 Task: Select and add the product "Sweet Loren's Chocolate Chunk Edible Cookie Dough" to cart from the store "Catering by Summer Shop (Healthy Thai Bowls)".
Action: Mouse pressed left at (41, 79)
Screenshot: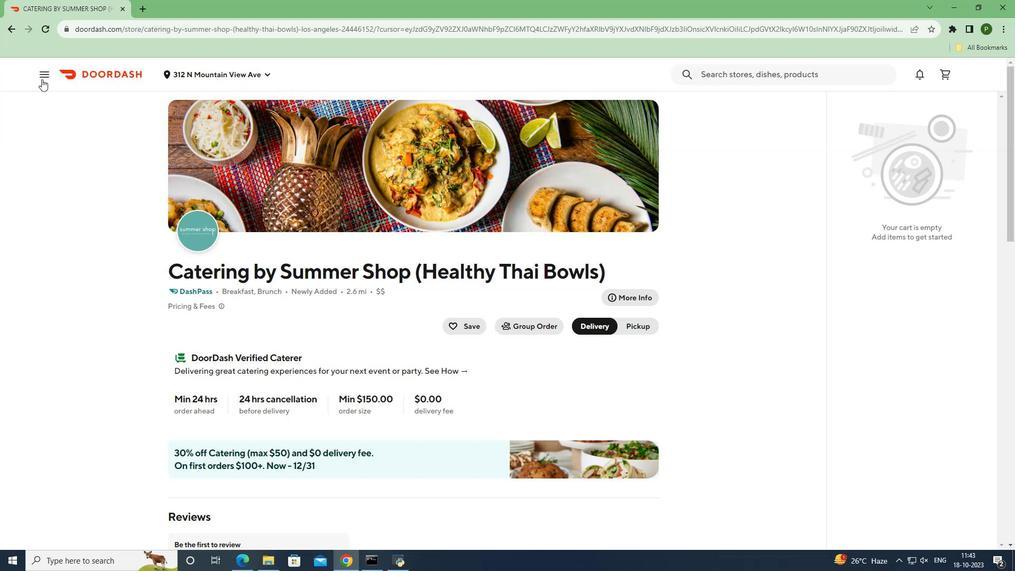
Action: Mouse moved to (49, 148)
Screenshot: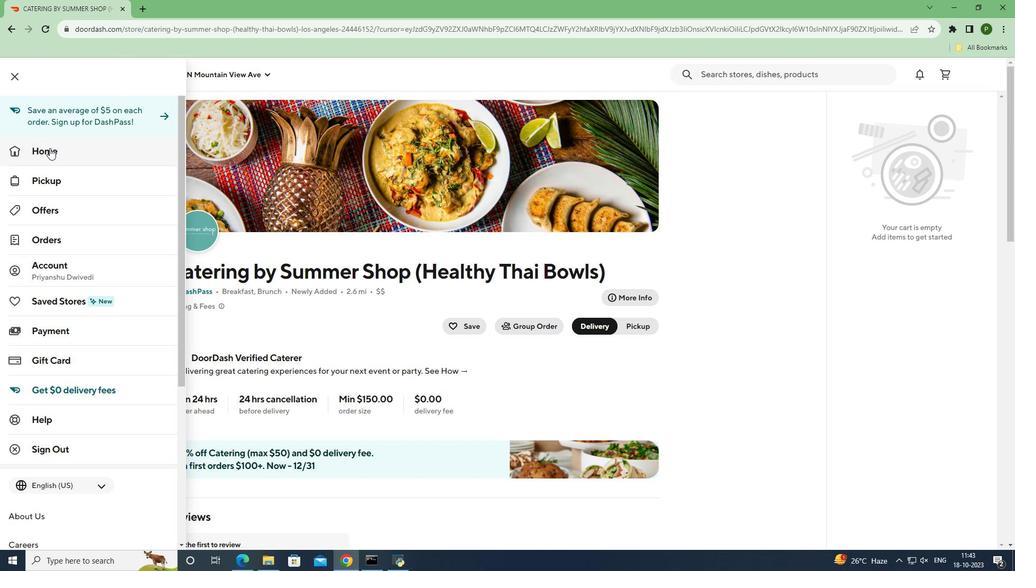 
Action: Mouse pressed left at (49, 148)
Screenshot: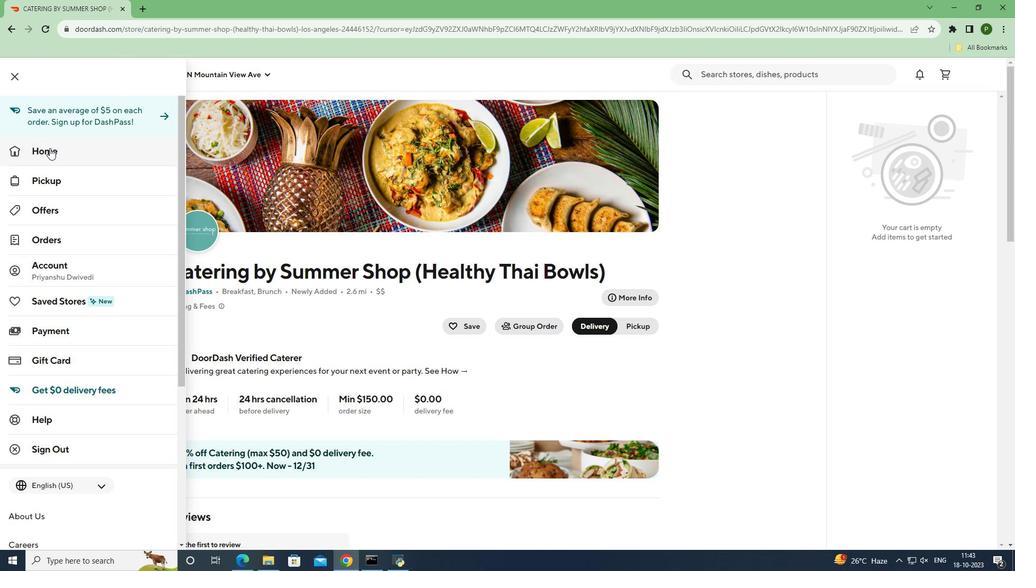 
Action: Mouse moved to (809, 116)
Screenshot: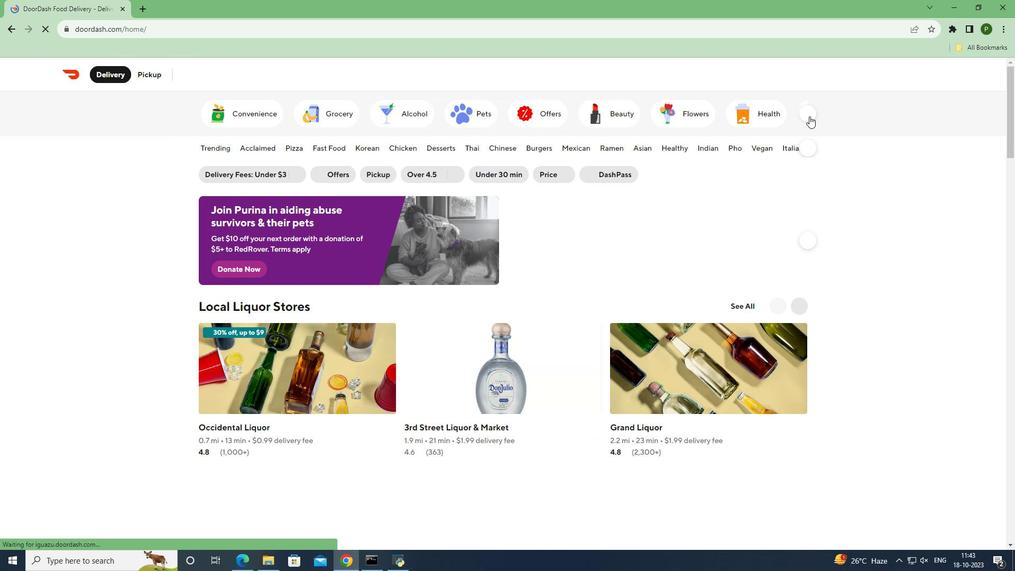 
Action: Mouse pressed left at (809, 116)
Screenshot: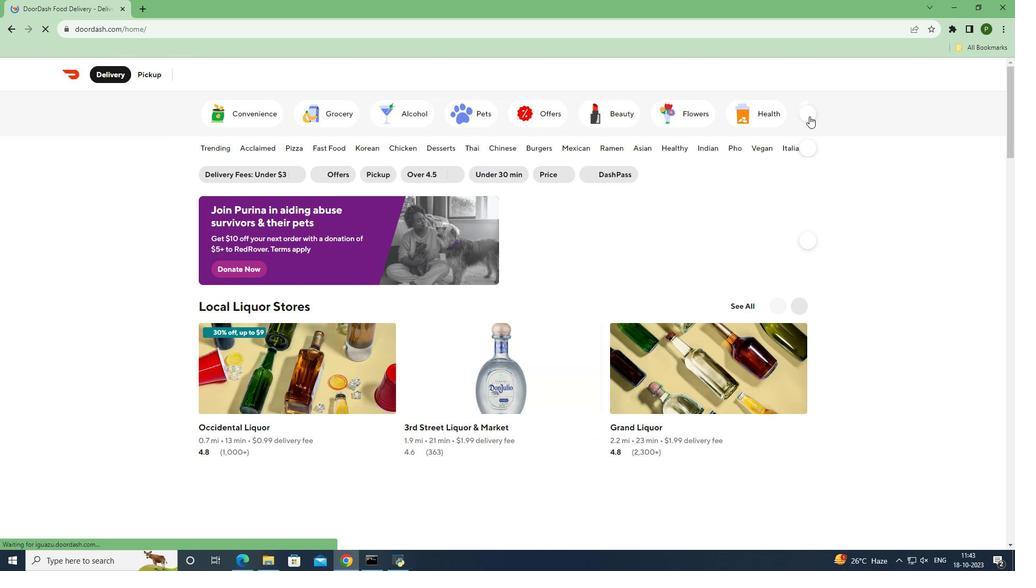 
Action: Mouse moved to (230, 110)
Screenshot: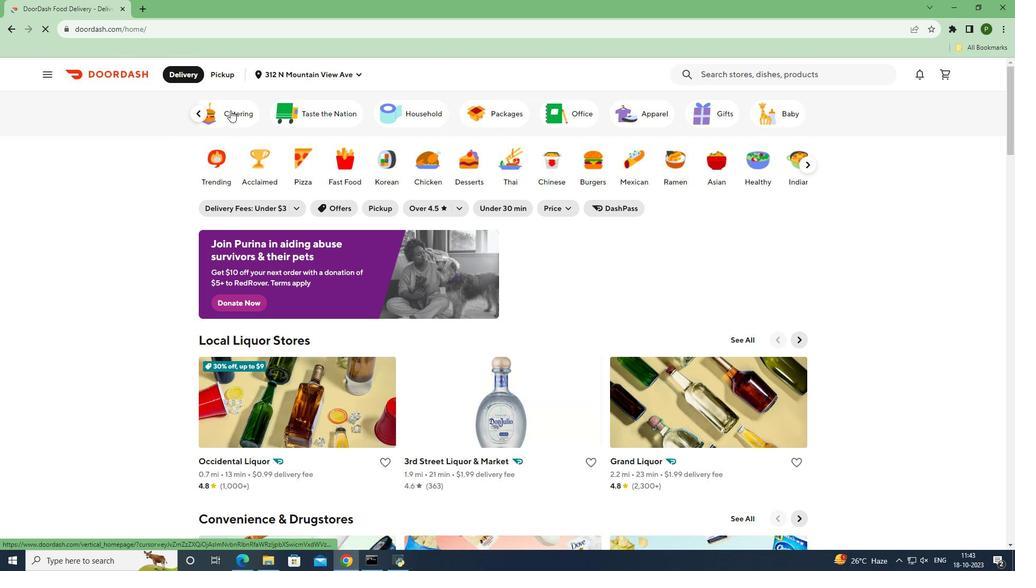 
Action: Mouse pressed left at (230, 110)
Screenshot: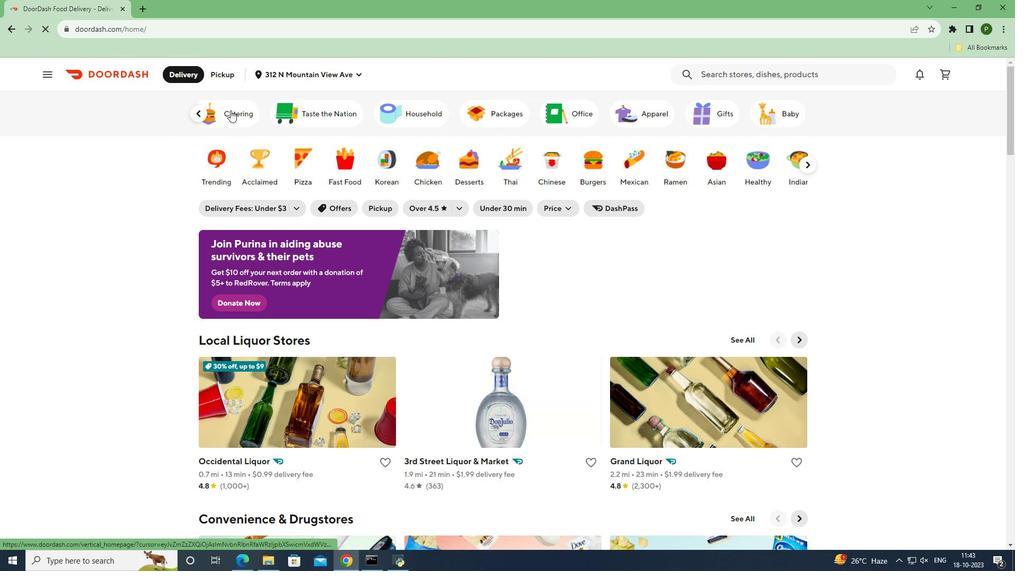 
Action: Mouse moved to (301, 286)
Screenshot: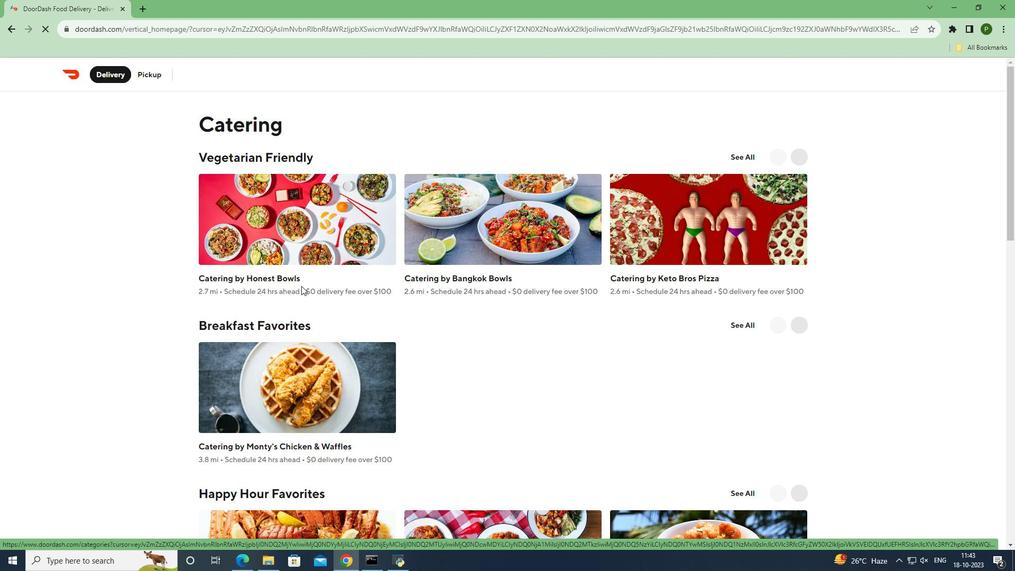 
Action: Mouse scrolled (301, 285) with delta (0, 0)
Screenshot: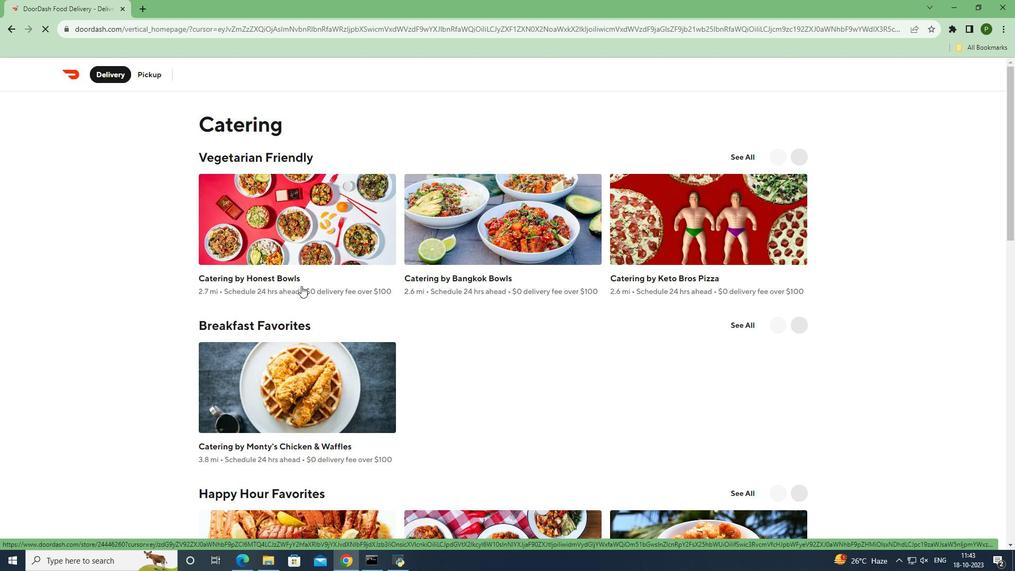 
Action: Mouse scrolled (301, 285) with delta (0, 0)
Screenshot: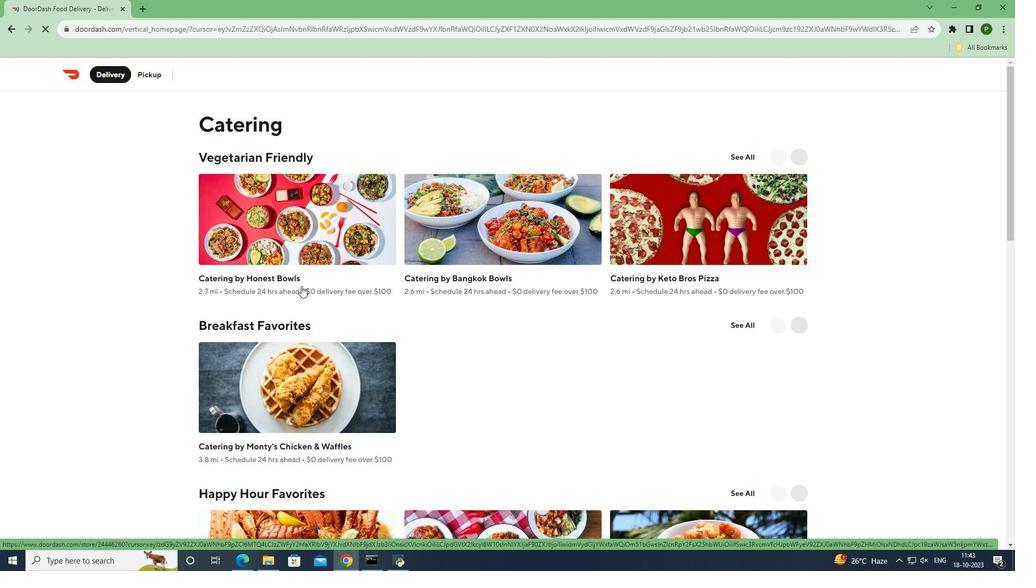 
Action: Mouse scrolled (301, 285) with delta (0, 0)
Screenshot: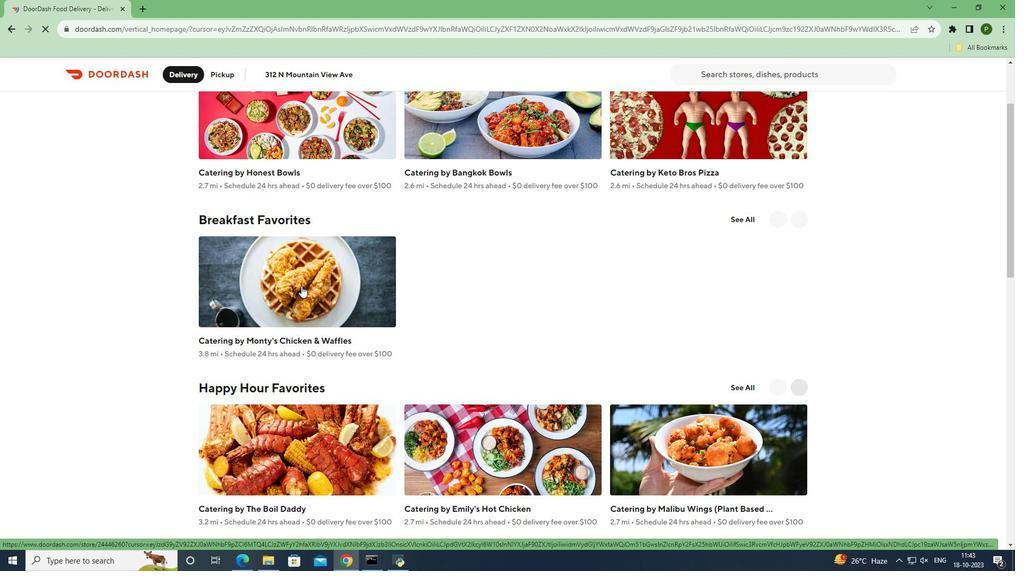
Action: Mouse scrolled (301, 285) with delta (0, 0)
Screenshot: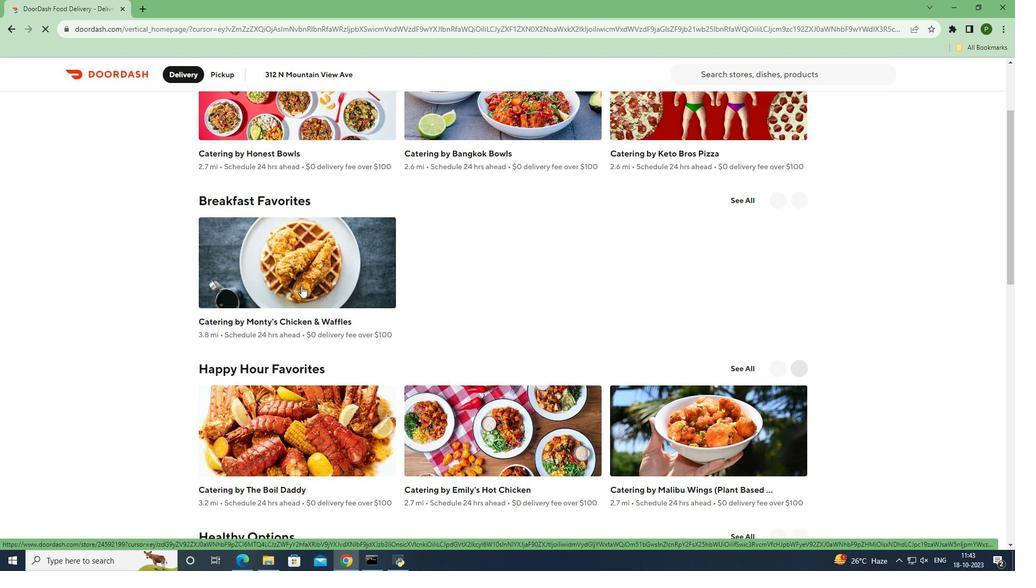 
Action: Mouse scrolled (301, 285) with delta (0, 0)
Screenshot: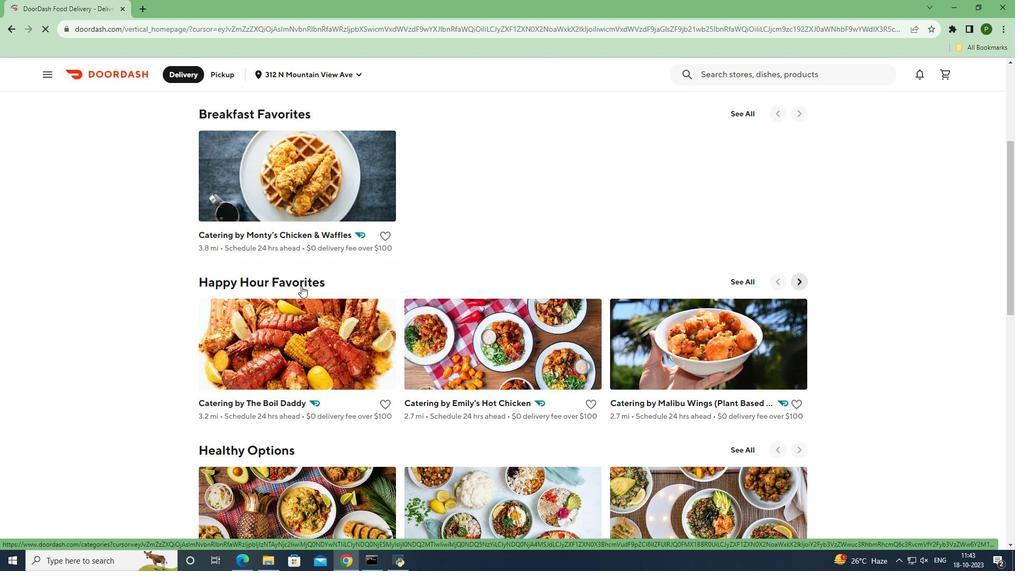 
Action: Mouse scrolled (301, 285) with delta (0, 0)
Screenshot: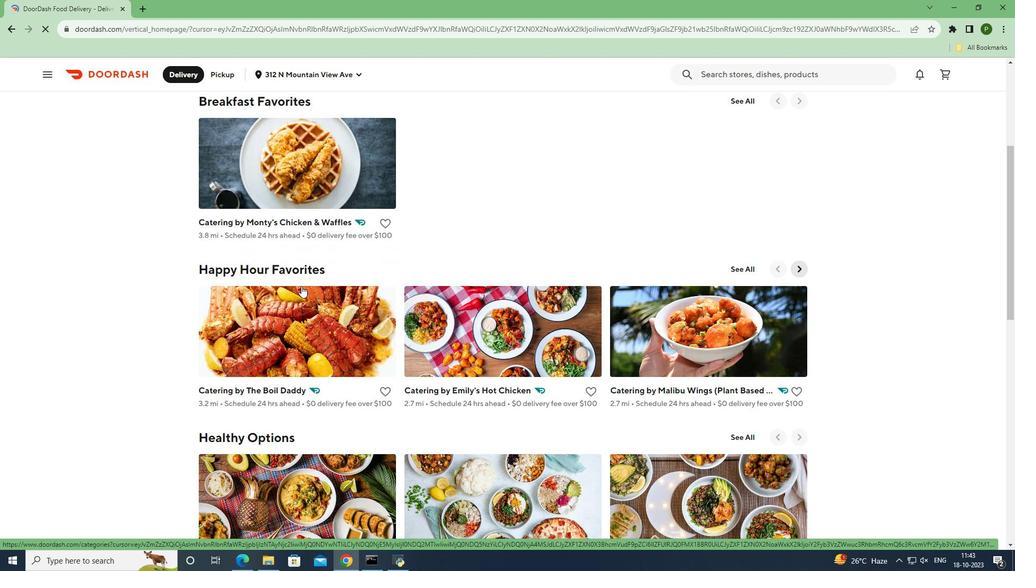
Action: Mouse scrolled (301, 285) with delta (0, 0)
Screenshot: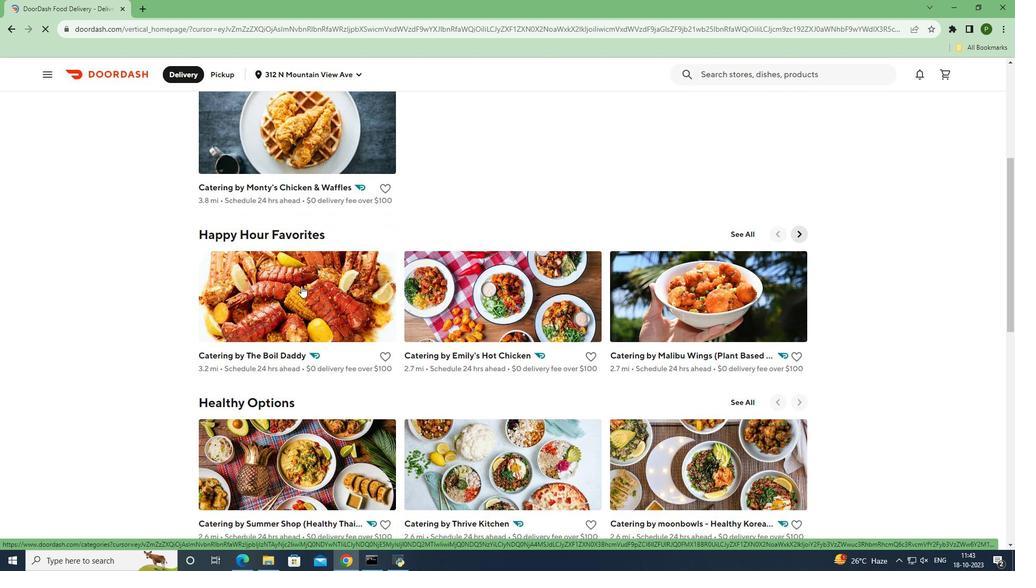 
Action: Mouse moved to (297, 335)
Screenshot: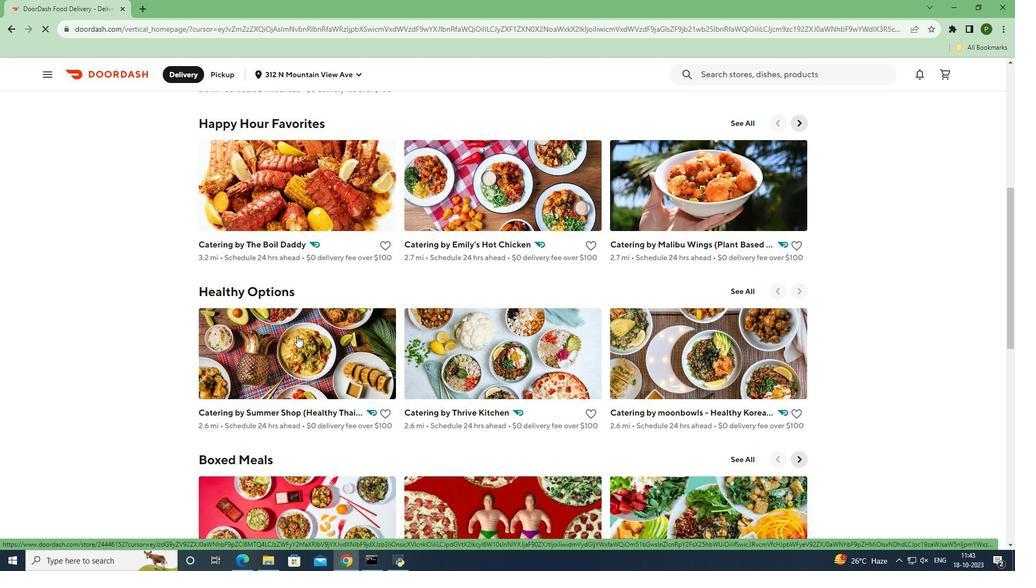 
Action: Mouse pressed left at (297, 335)
Screenshot: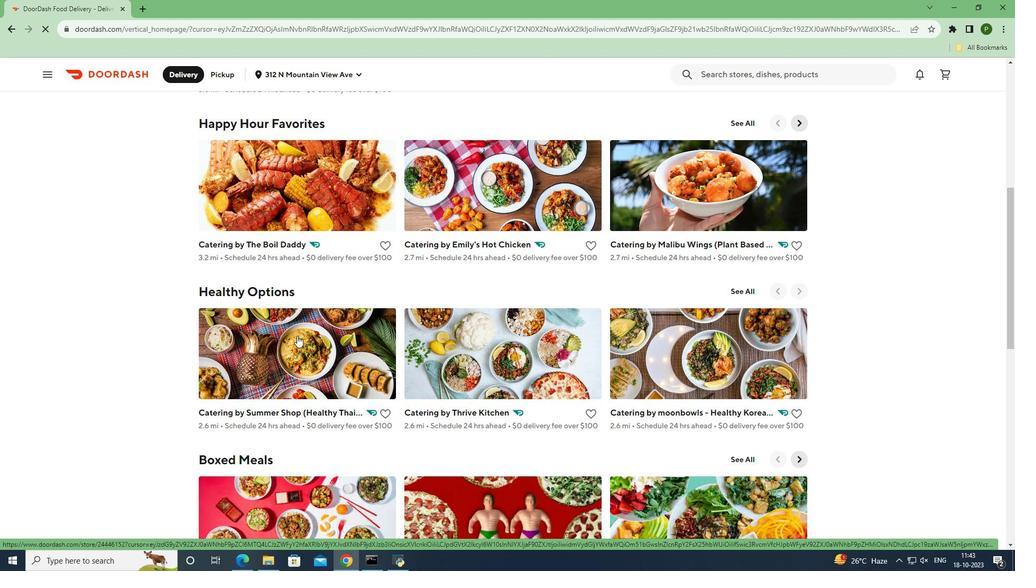 
Action: Mouse moved to (500, 272)
Screenshot: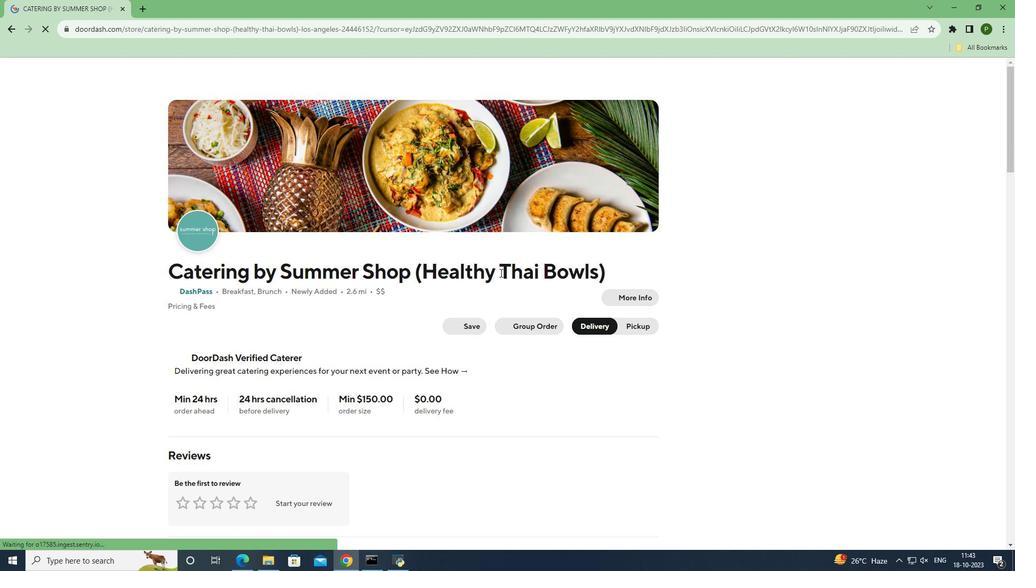
Action: Mouse scrolled (500, 272) with delta (0, 0)
Screenshot: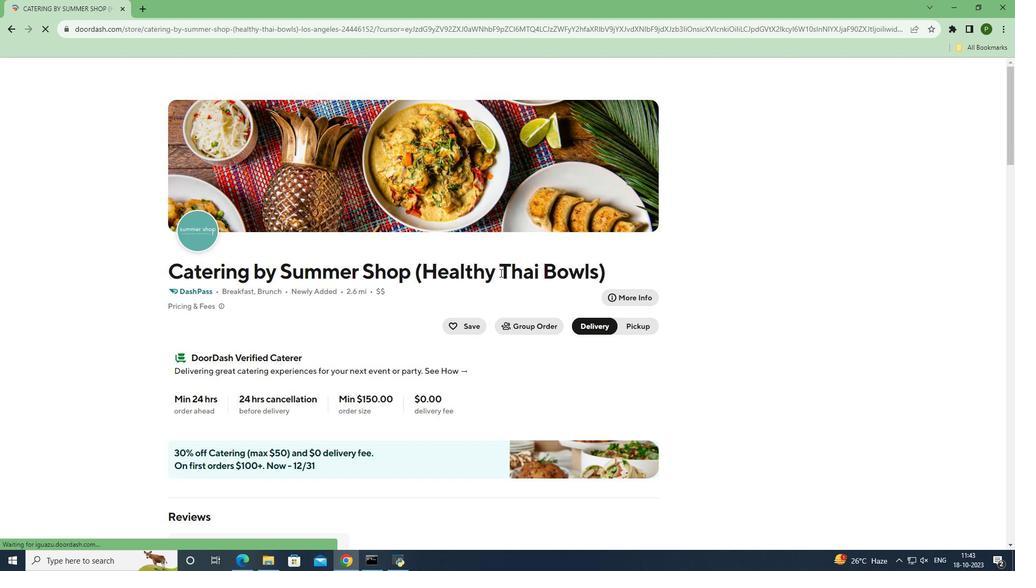 
Action: Mouse scrolled (500, 272) with delta (0, 0)
Screenshot: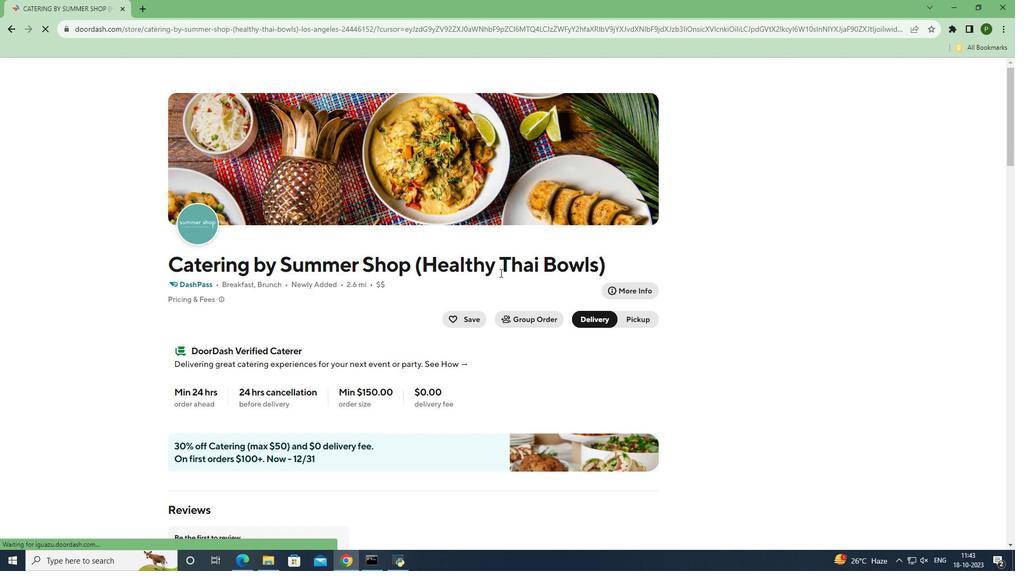 
Action: Mouse scrolled (500, 272) with delta (0, 0)
Screenshot: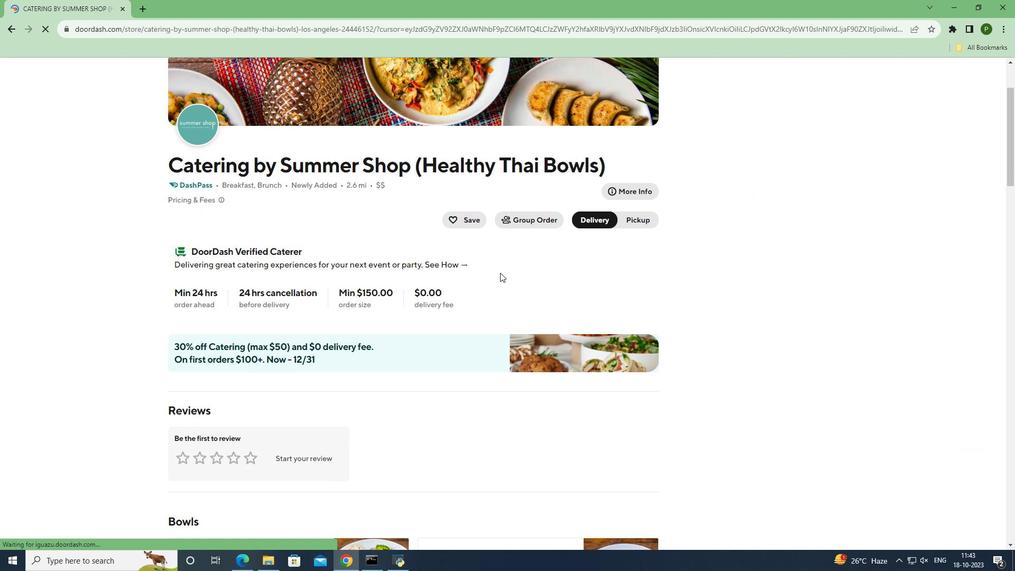 
Action: Mouse scrolled (500, 272) with delta (0, 0)
Screenshot: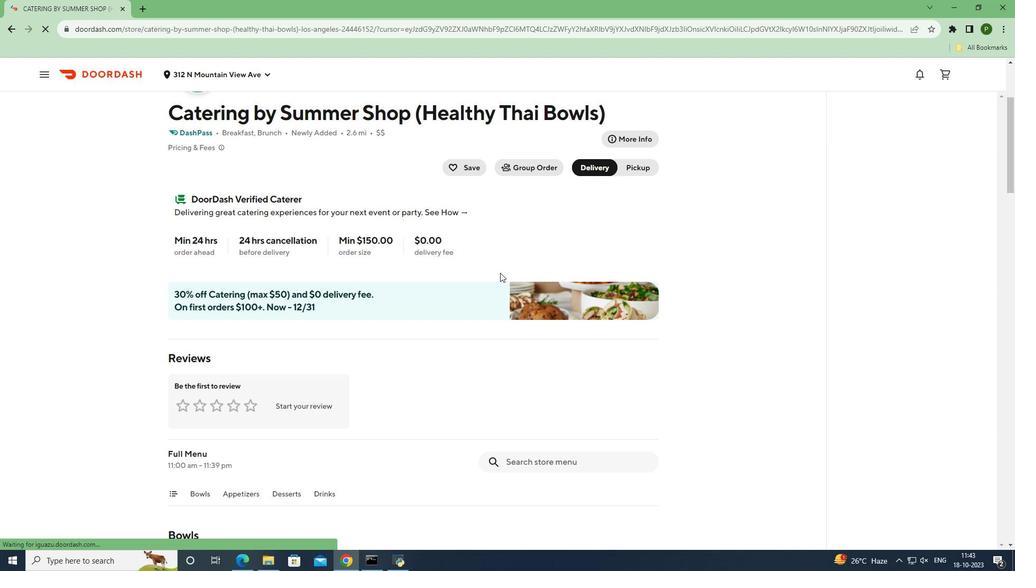 
Action: Mouse scrolled (500, 272) with delta (0, 0)
Screenshot: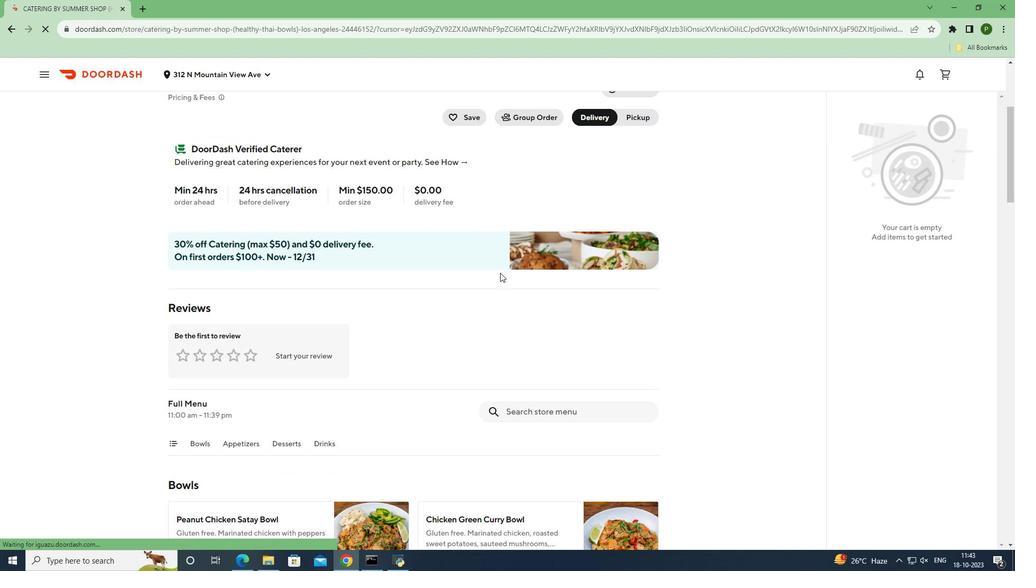 
Action: Mouse scrolled (500, 272) with delta (0, 0)
Screenshot: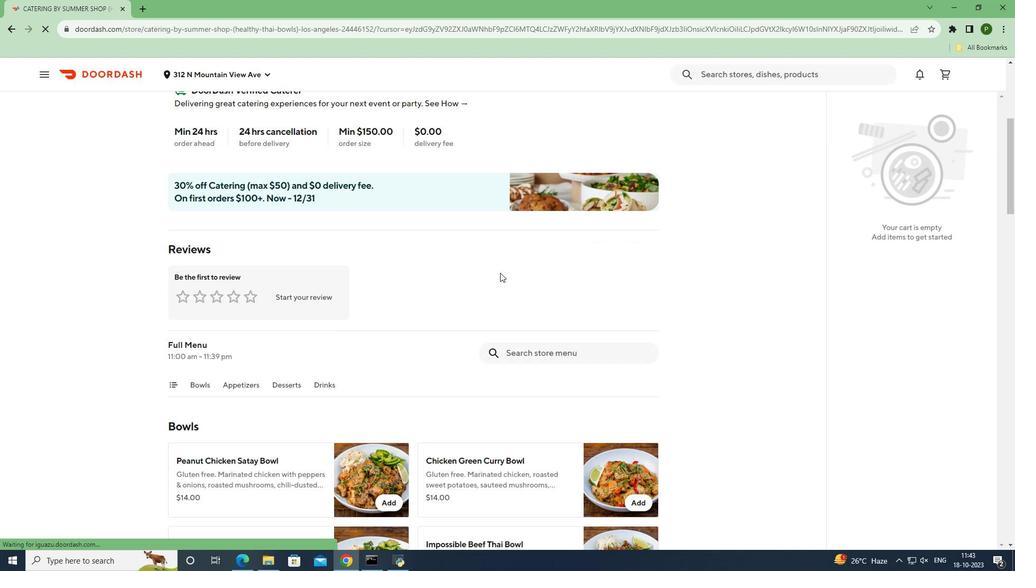 
Action: Mouse scrolled (500, 272) with delta (0, 0)
Screenshot: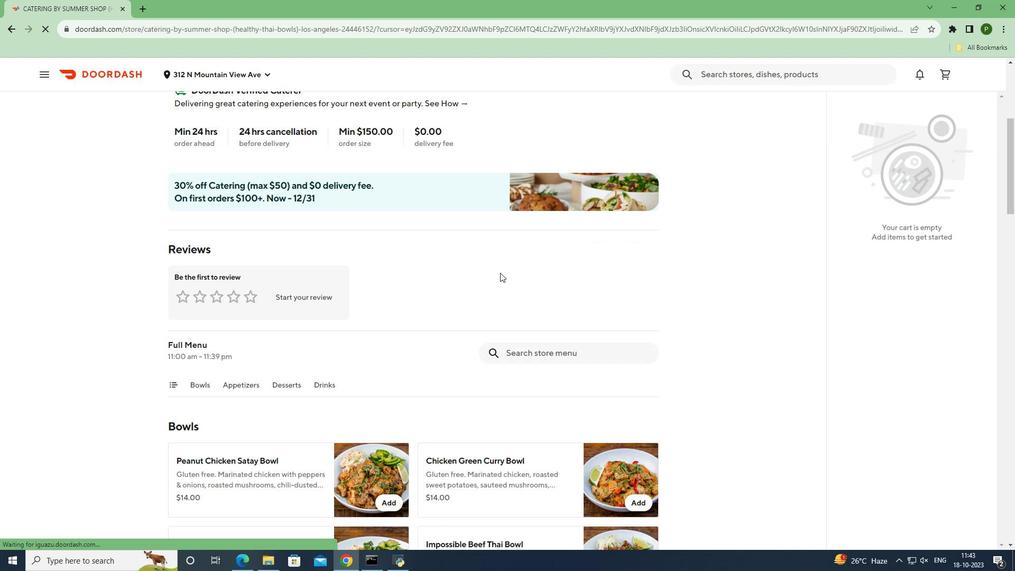 
Action: Mouse moved to (508, 255)
Screenshot: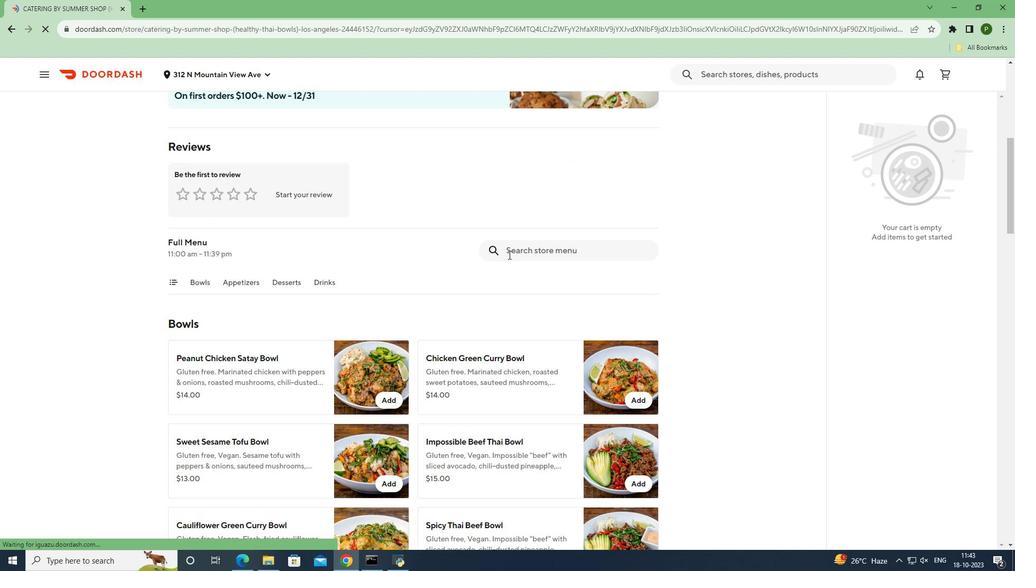
Action: Mouse pressed left at (508, 255)
Screenshot: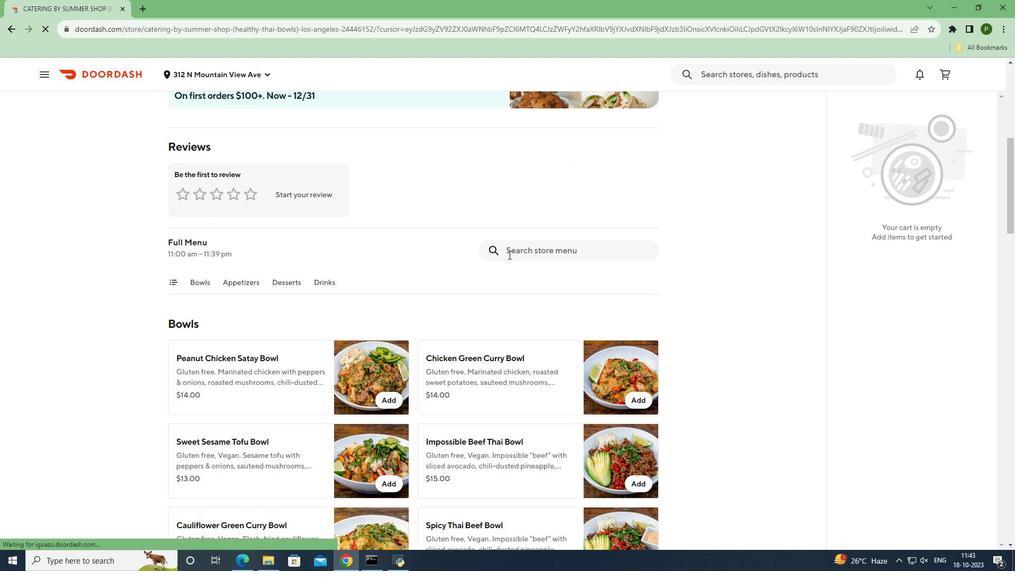 
Action: Key pressed <Key.caps_lock>S<Key.caps_lock>weet<Key.space><Key.caps_lock>L<Key.caps_lock>oren's<Key.space><Key.caps_lock>C<Key.caps_lock>hocolate<Key.space><Key.caps_lock>C<Key.caps_lock>hunk<Key.space><Key.caps_lock>E<Key.caps_lock>dible<Key.space><Key.caps_lock>C<Key.caps_lock>ookie<Key.space><Key.caps_lock>D<Key.caps_lock>ough<Key.enter>
Screenshot: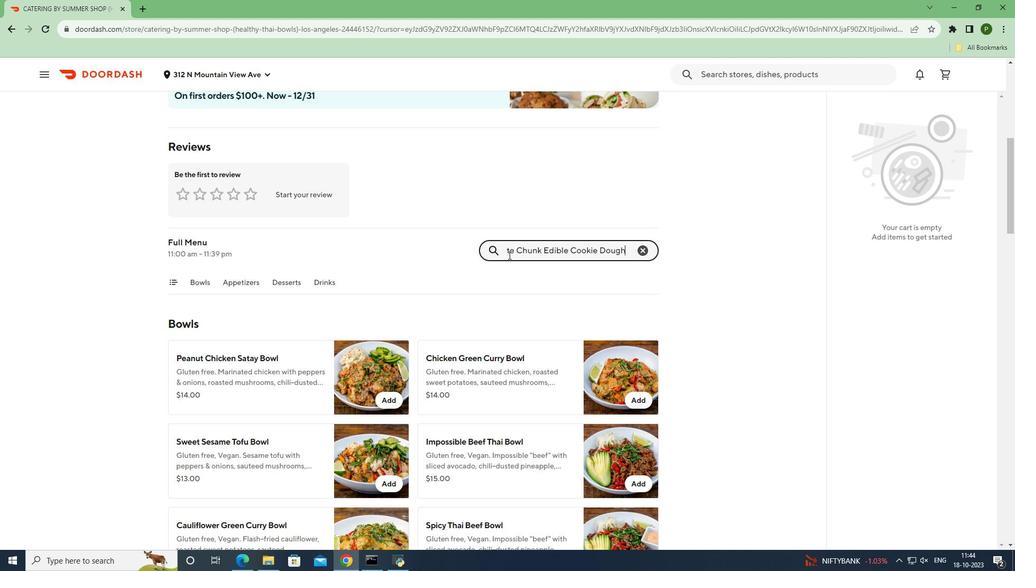 
Action: Mouse moved to (380, 293)
Screenshot: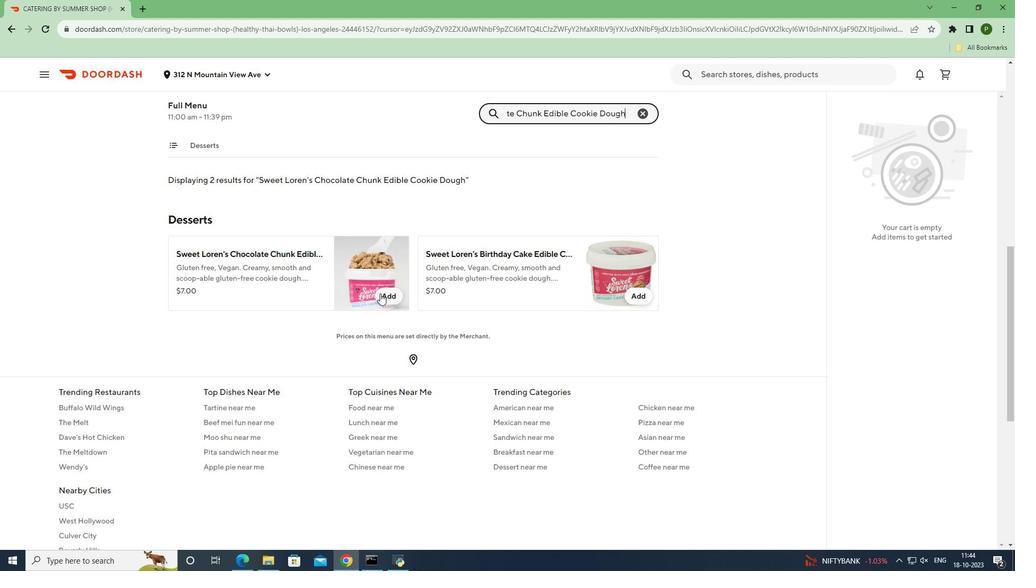 
Action: Mouse pressed left at (380, 293)
Screenshot: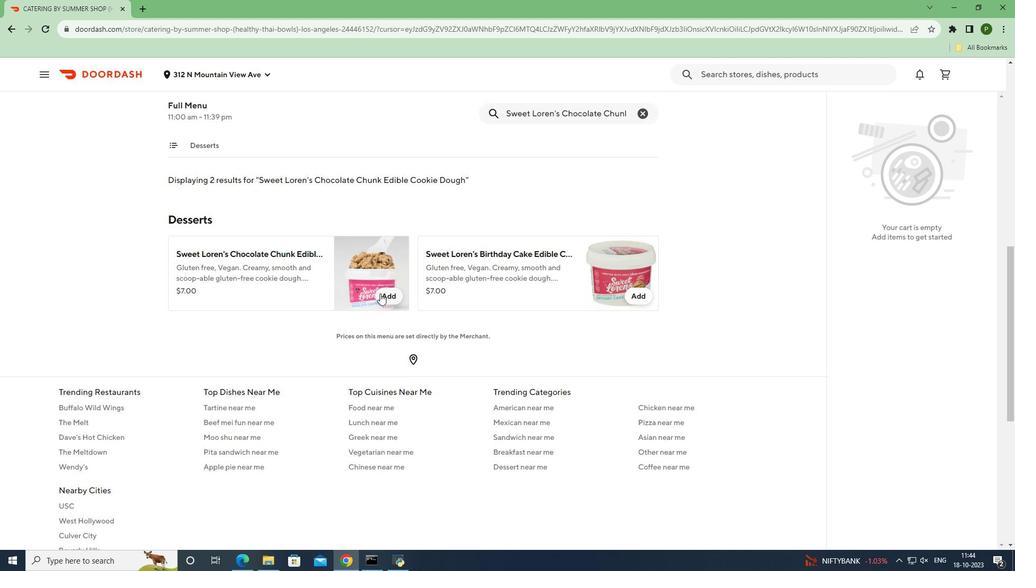 
Action: Mouse moved to (477, 334)
Screenshot: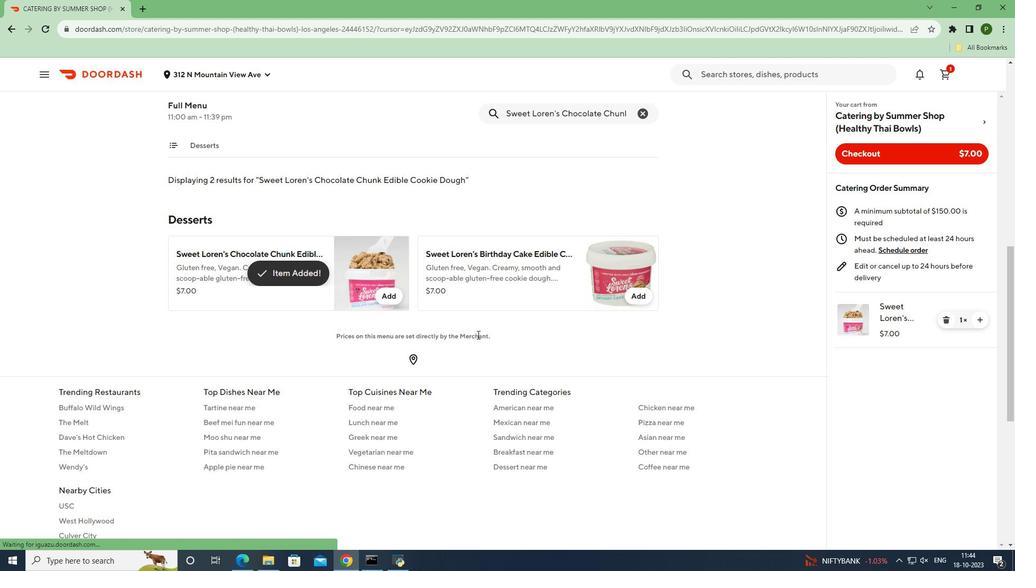 
